 Task: Discover the nearest lakes for fishing between Minneapolis, Minnesota, and Brainerd, Minnesota.
Action: Mouse moved to (306, 106)
Screenshot: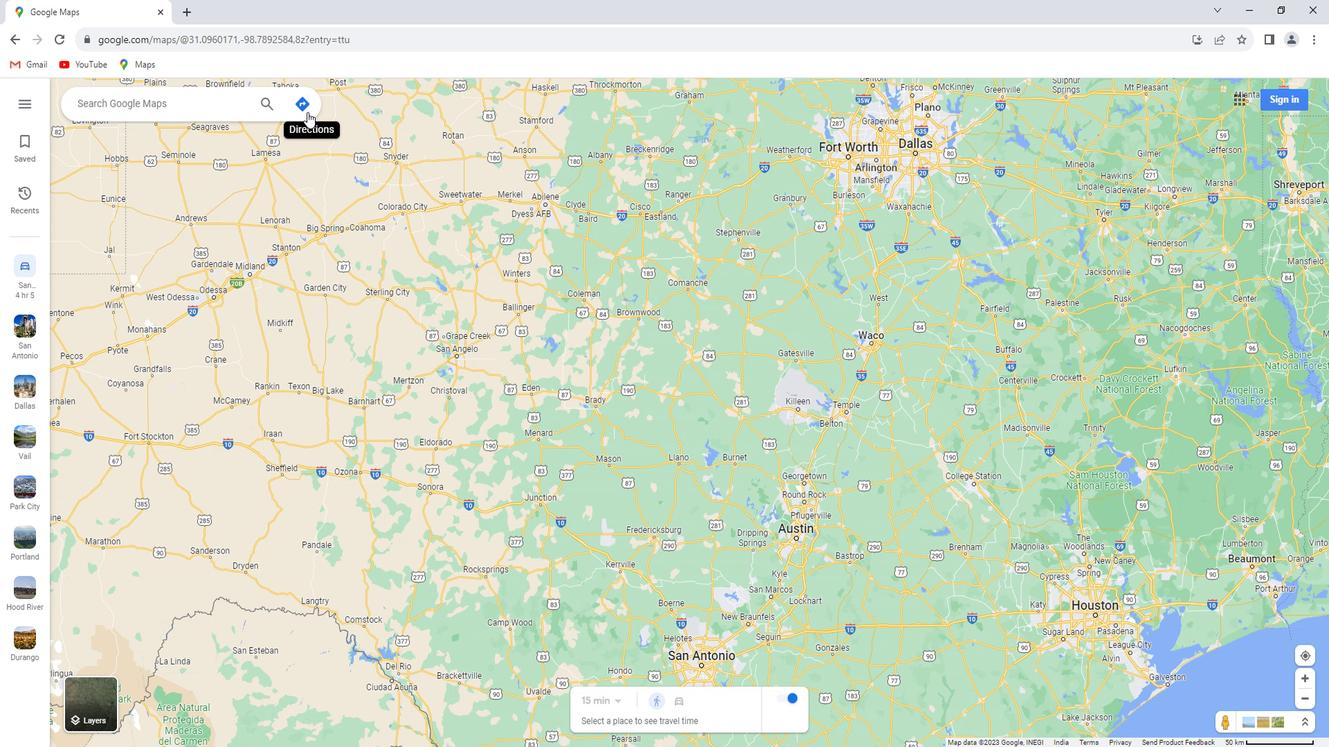 
Action: Mouse pressed left at (306, 106)
Screenshot: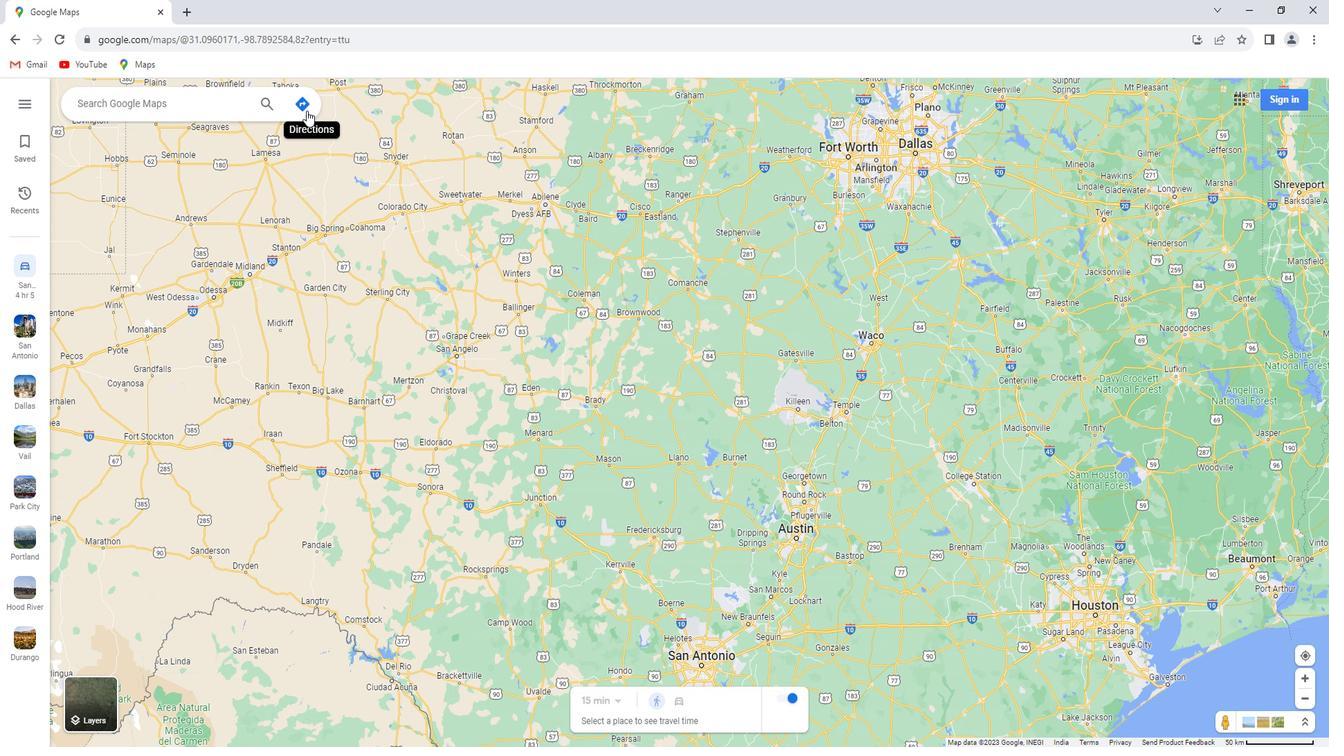 
Action: Mouse moved to (206, 143)
Screenshot: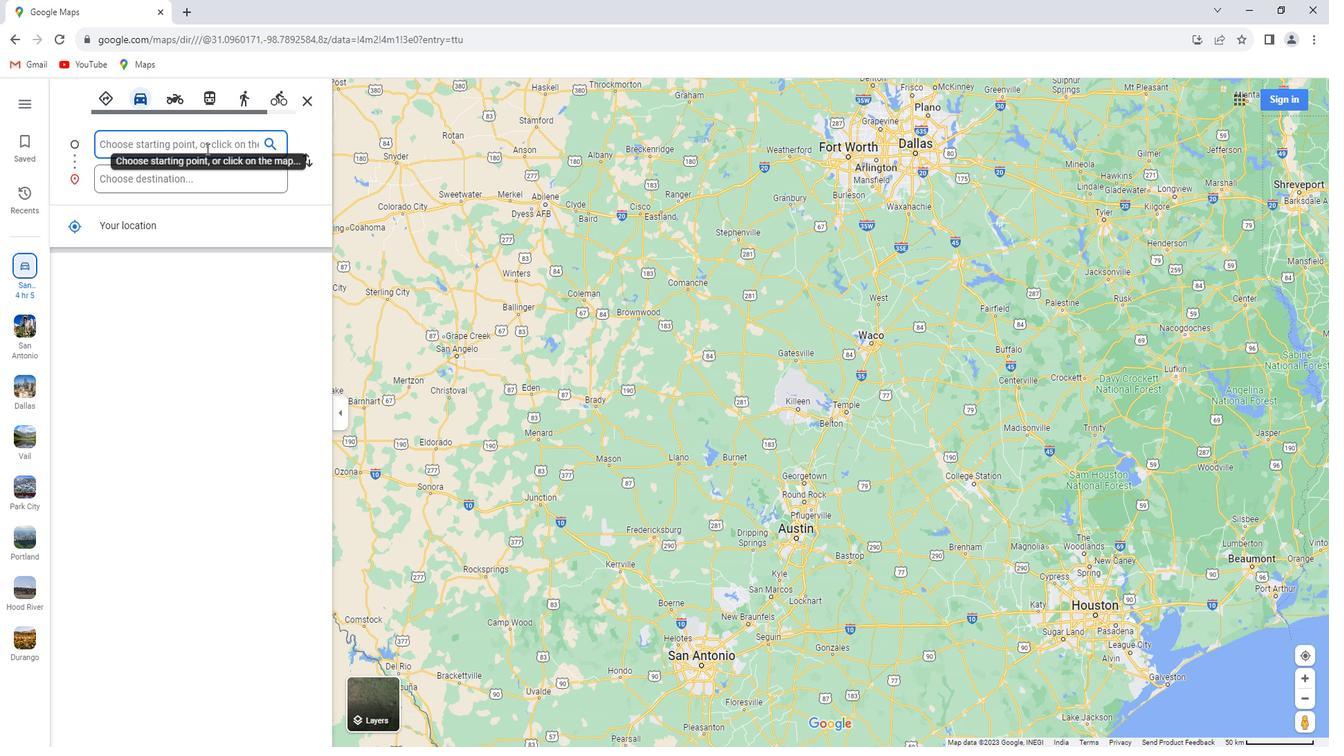 
Action: Key pressed <Key.shift_r><Key.shift_r><Key.shift_r>Minneapolis,<Key.space><Key.shift>Minneosta
Screenshot: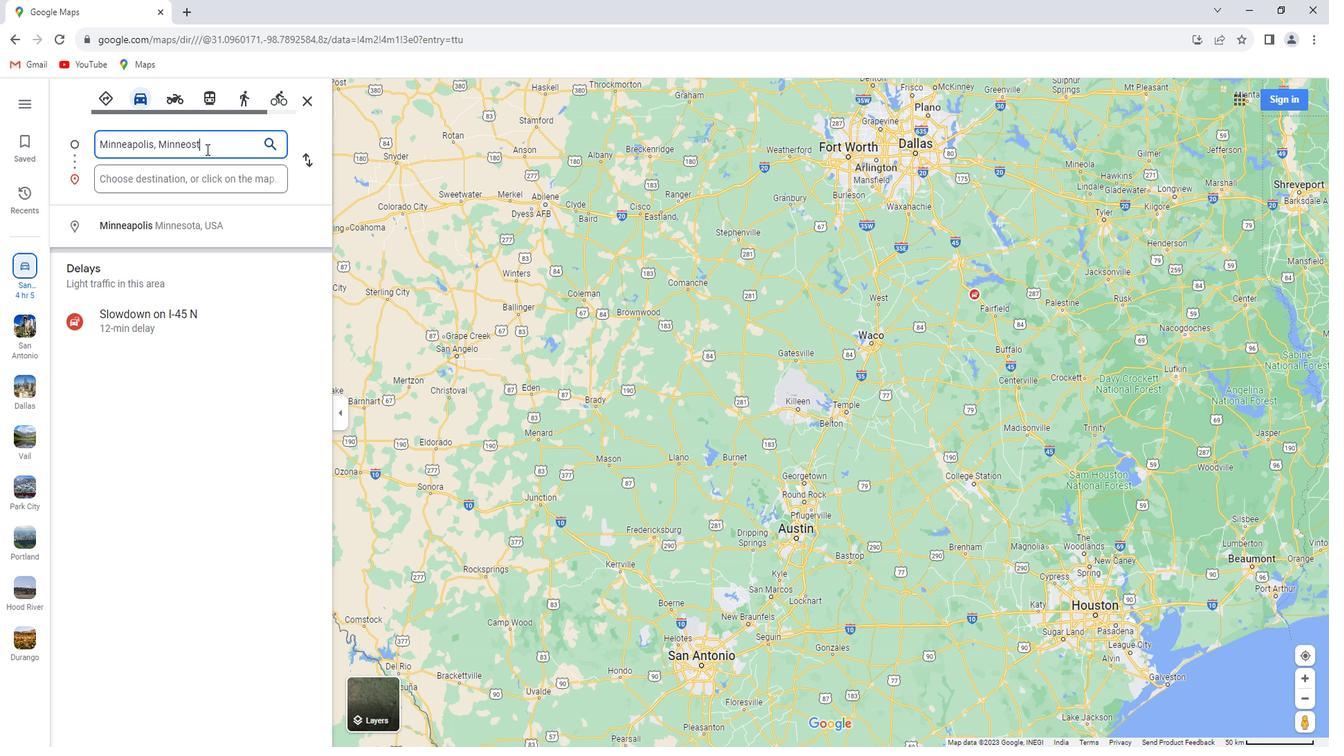 
Action: Mouse moved to (186, 139)
Screenshot: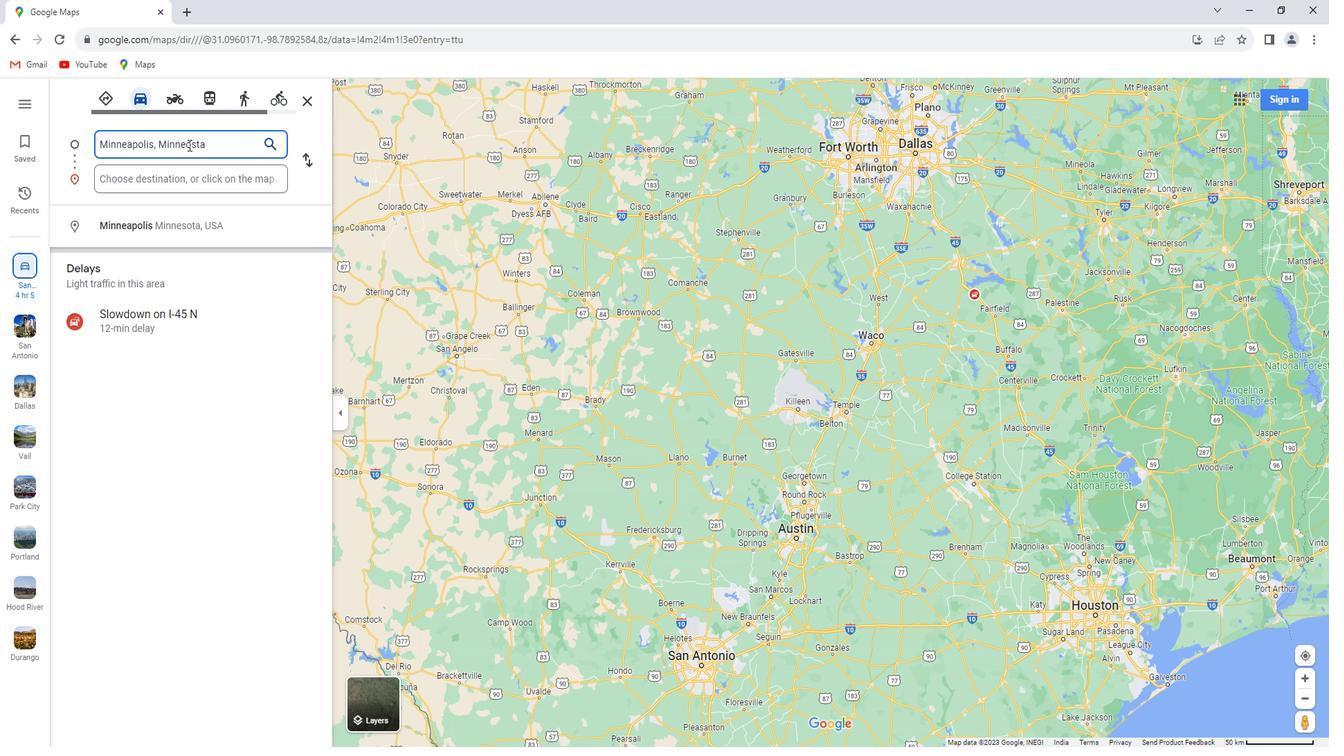 
Action: Mouse pressed left at (186, 139)
Screenshot: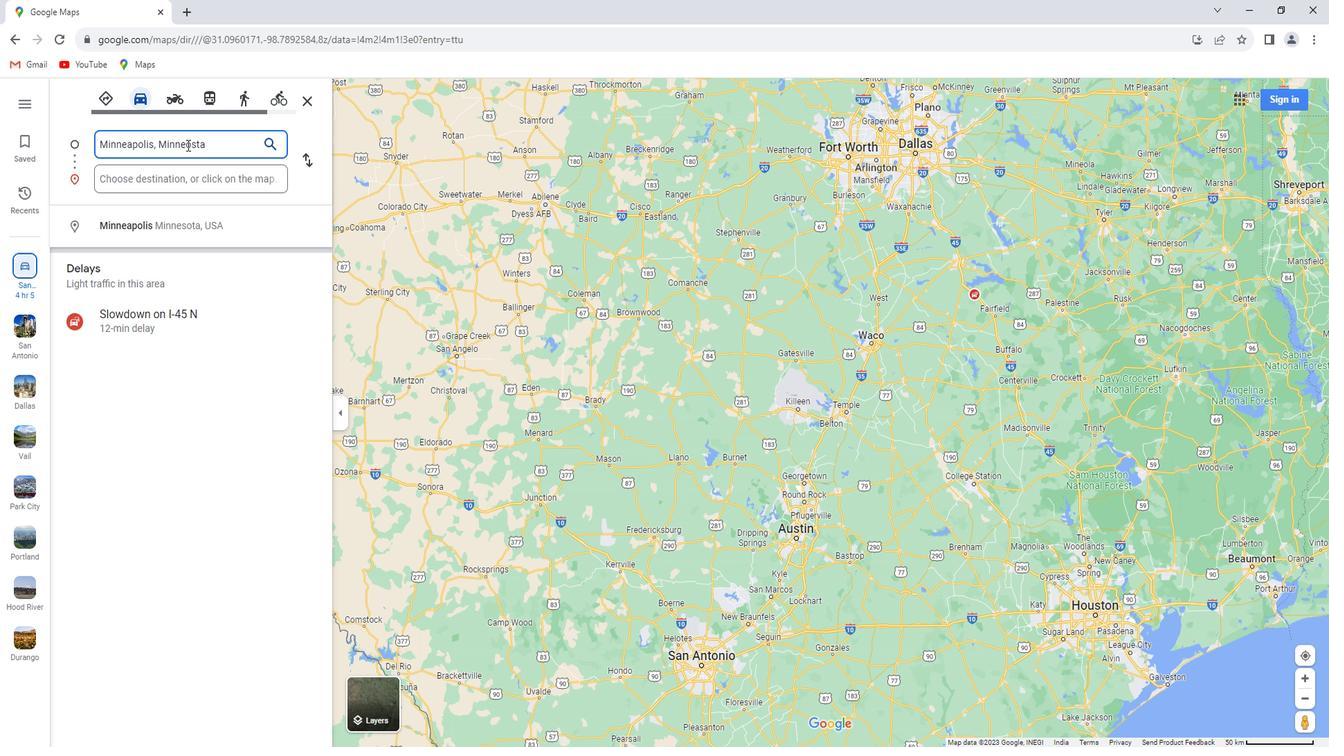 
Action: Key pressed s
Screenshot: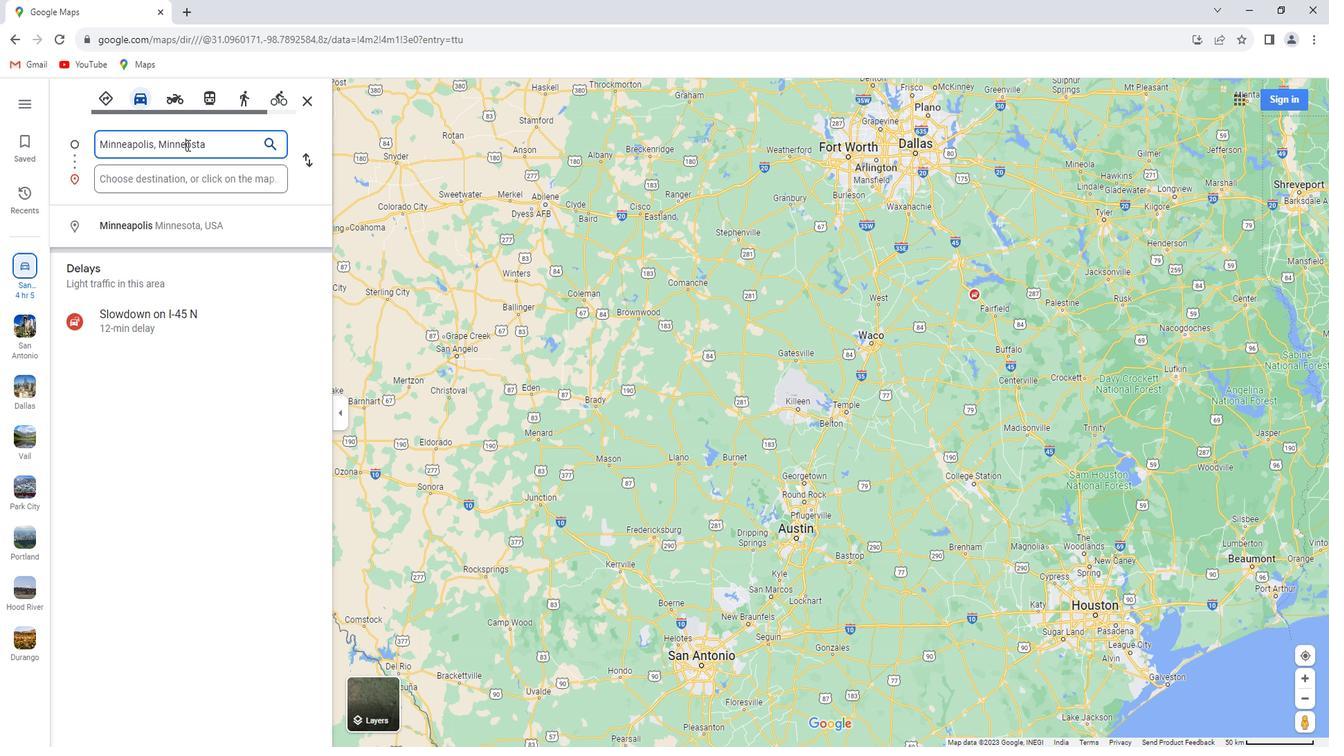 
Action: Mouse moved to (201, 137)
Screenshot: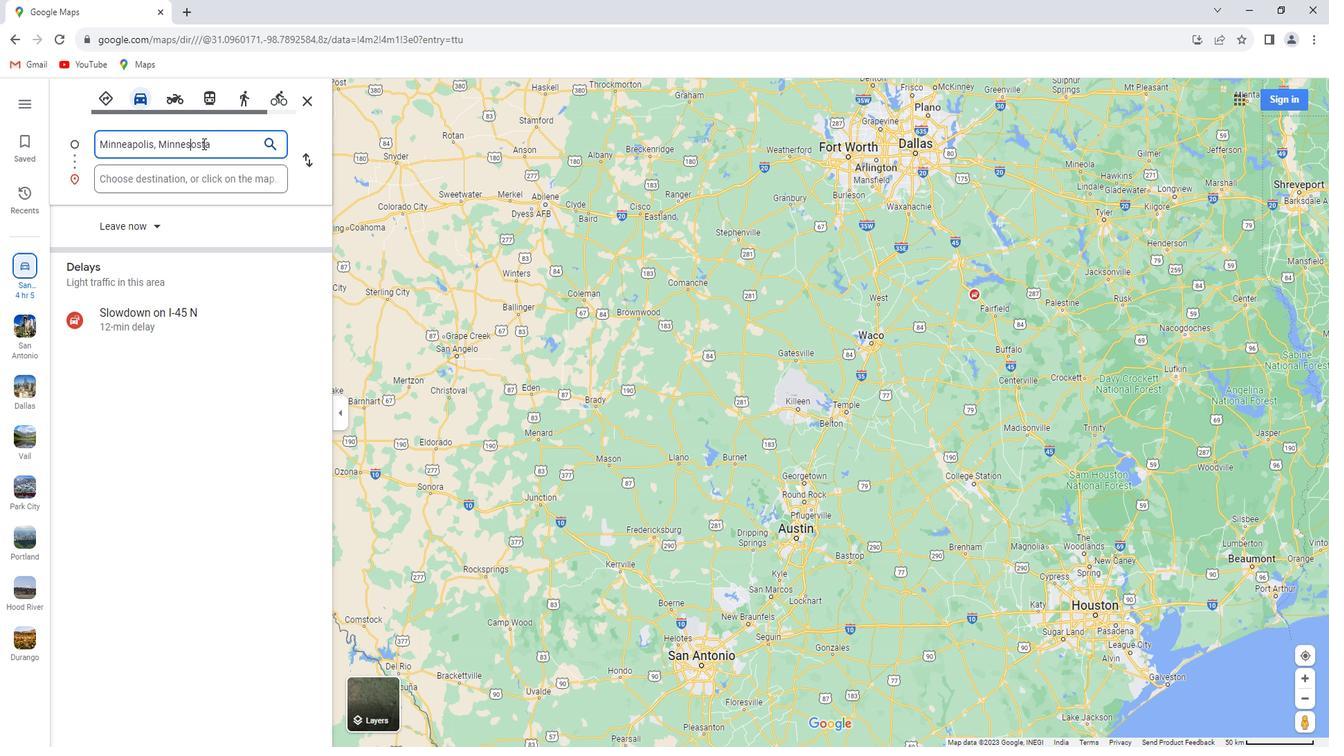 
Action: Mouse pressed left at (201, 137)
Screenshot: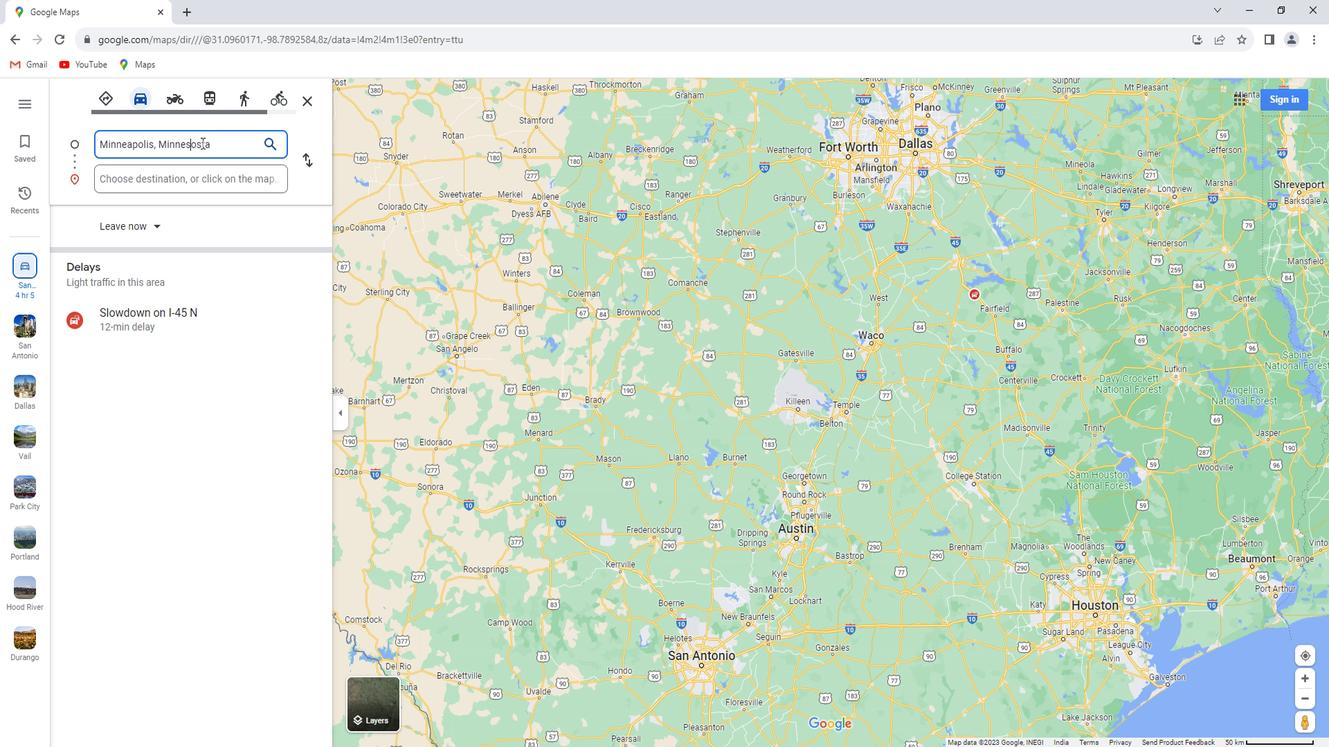 
Action: Key pressed <Key.backspace>
Screenshot: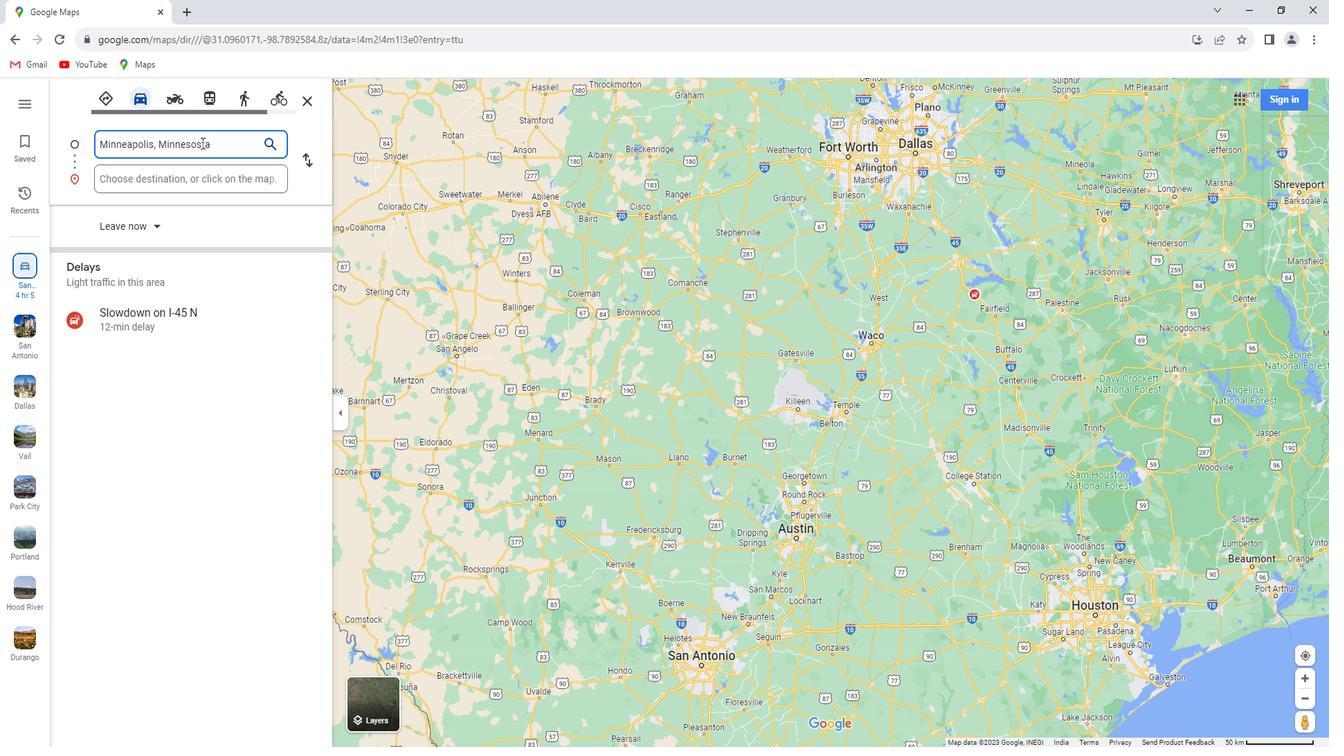 
Action: Mouse moved to (206, 179)
Screenshot: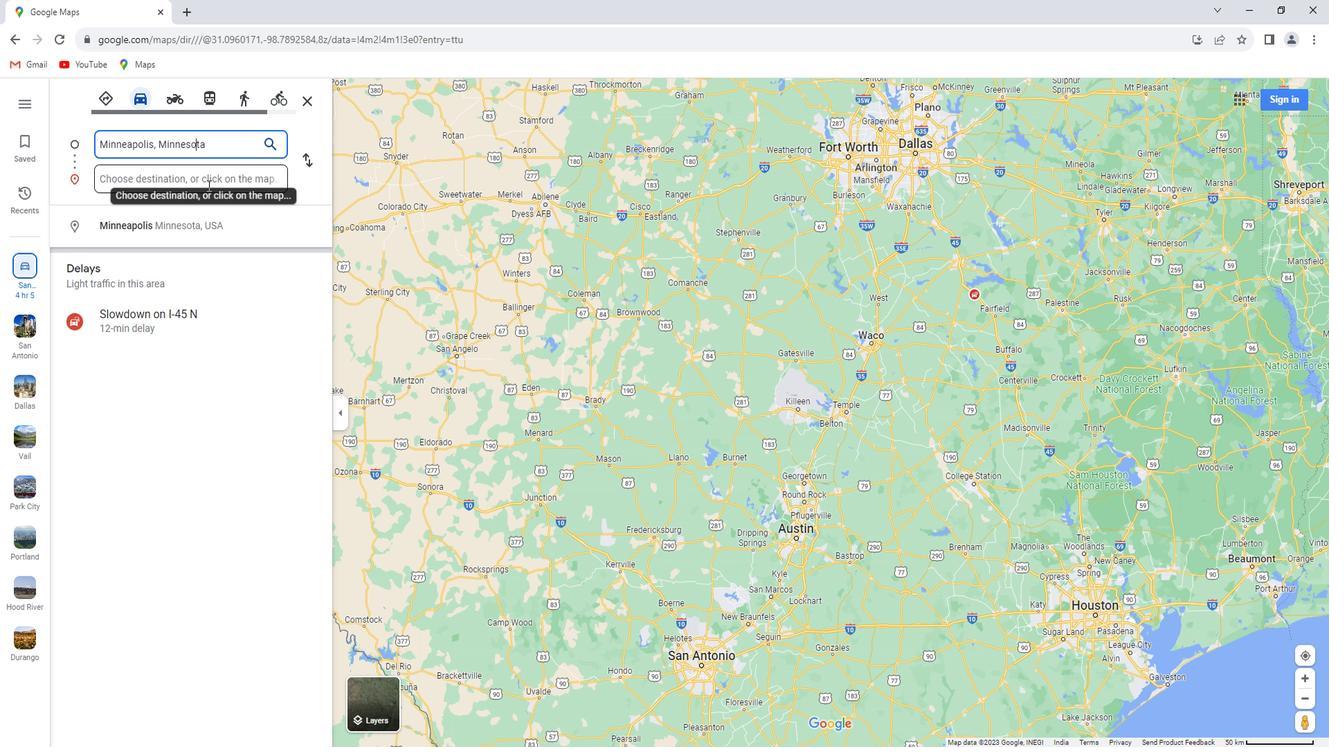 
Action: Mouse pressed left at (206, 179)
Screenshot: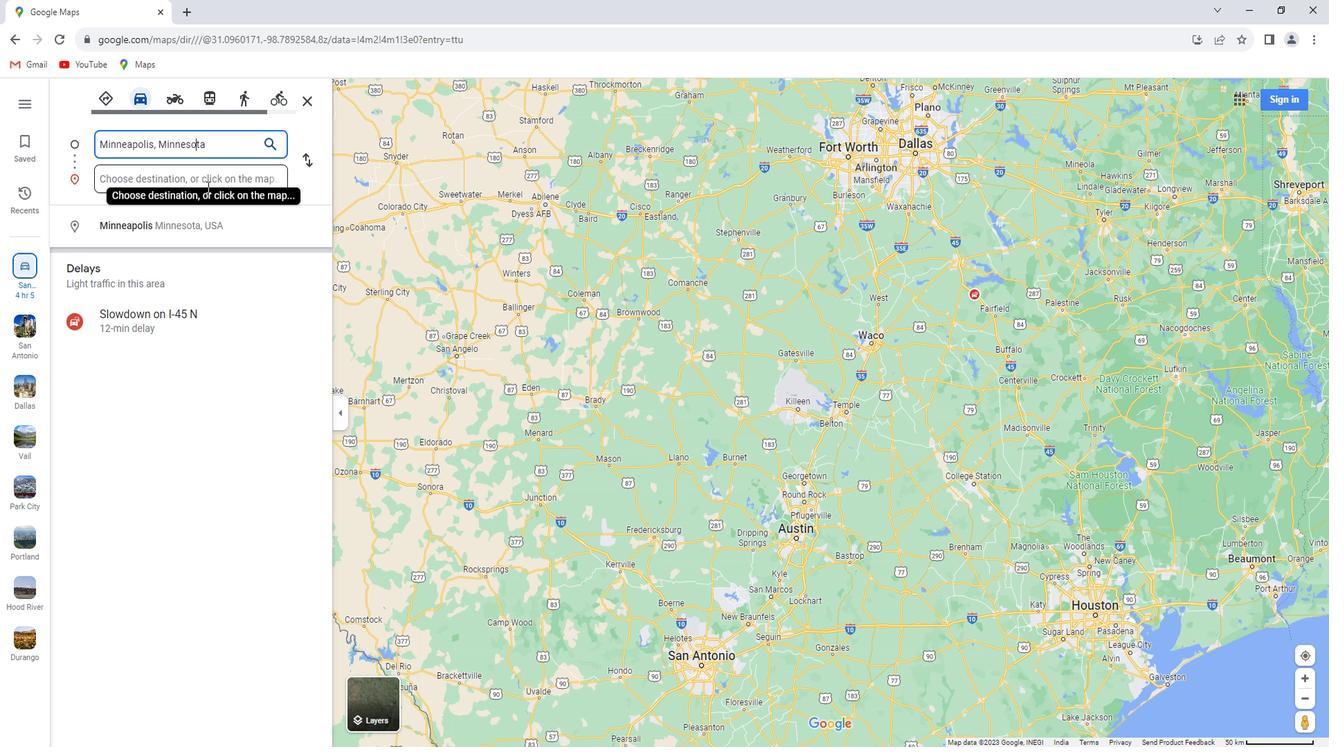 
Action: Key pressed <Key.shift>Brainerd,<Key.space><Key.shift>minnest<Key.backspace>ota<Key.enter>
Screenshot: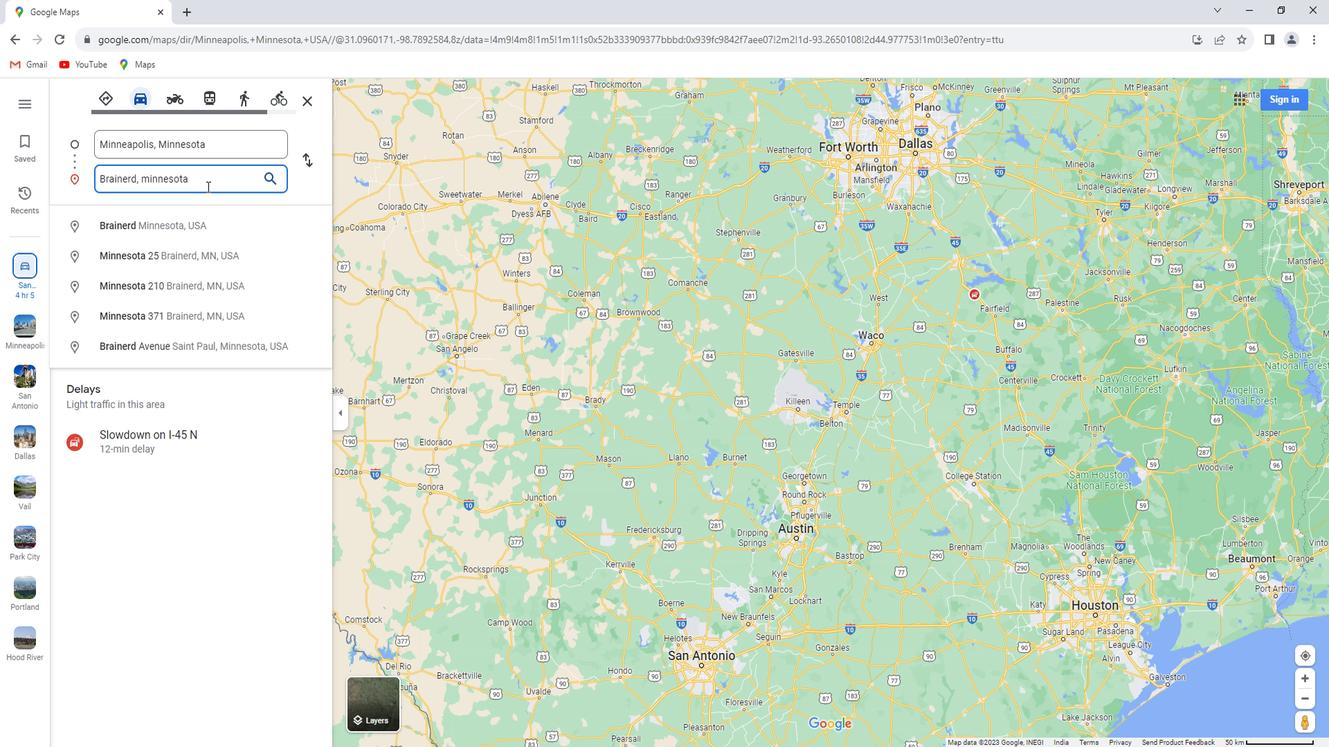 
Action: Mouse moved to (669, 94)
Screenshot: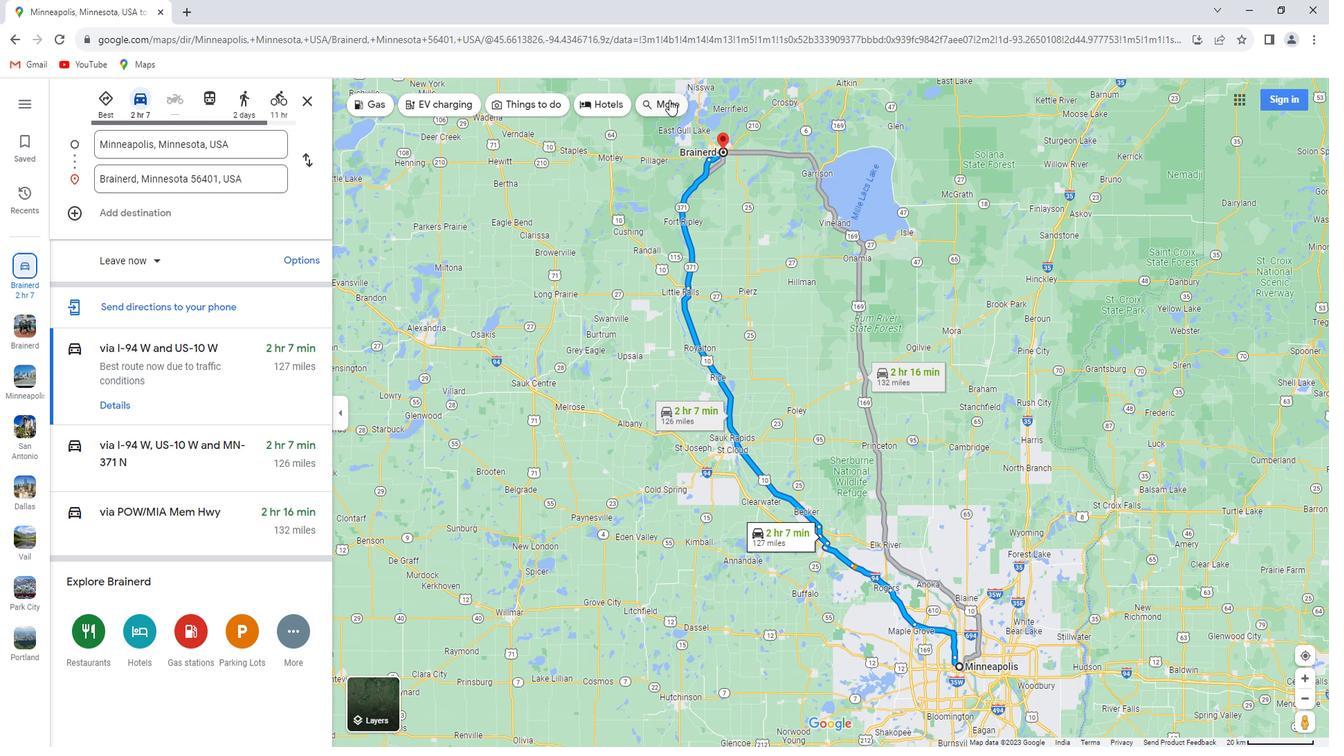
Action: Mouse pressed left at (669, 94)
Screenshot: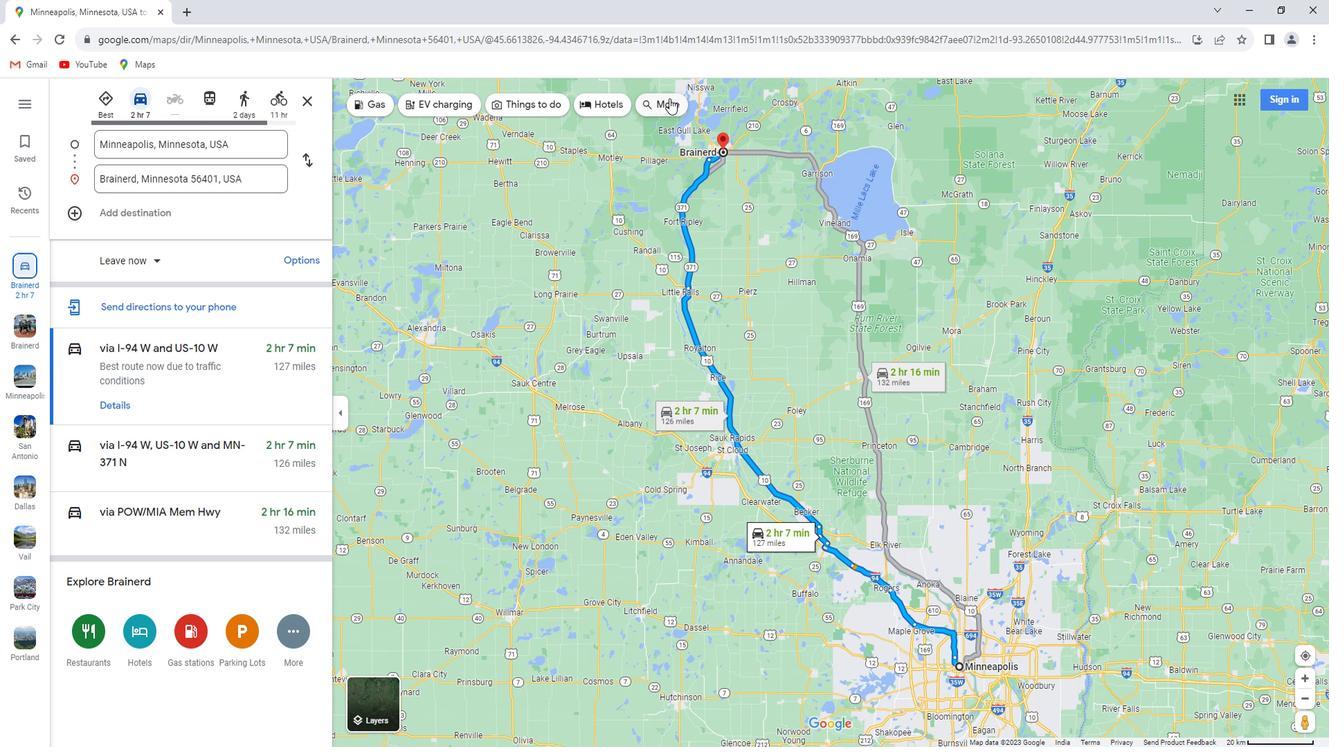 
Action: Mouse moved to (175, 101)
Screenshot: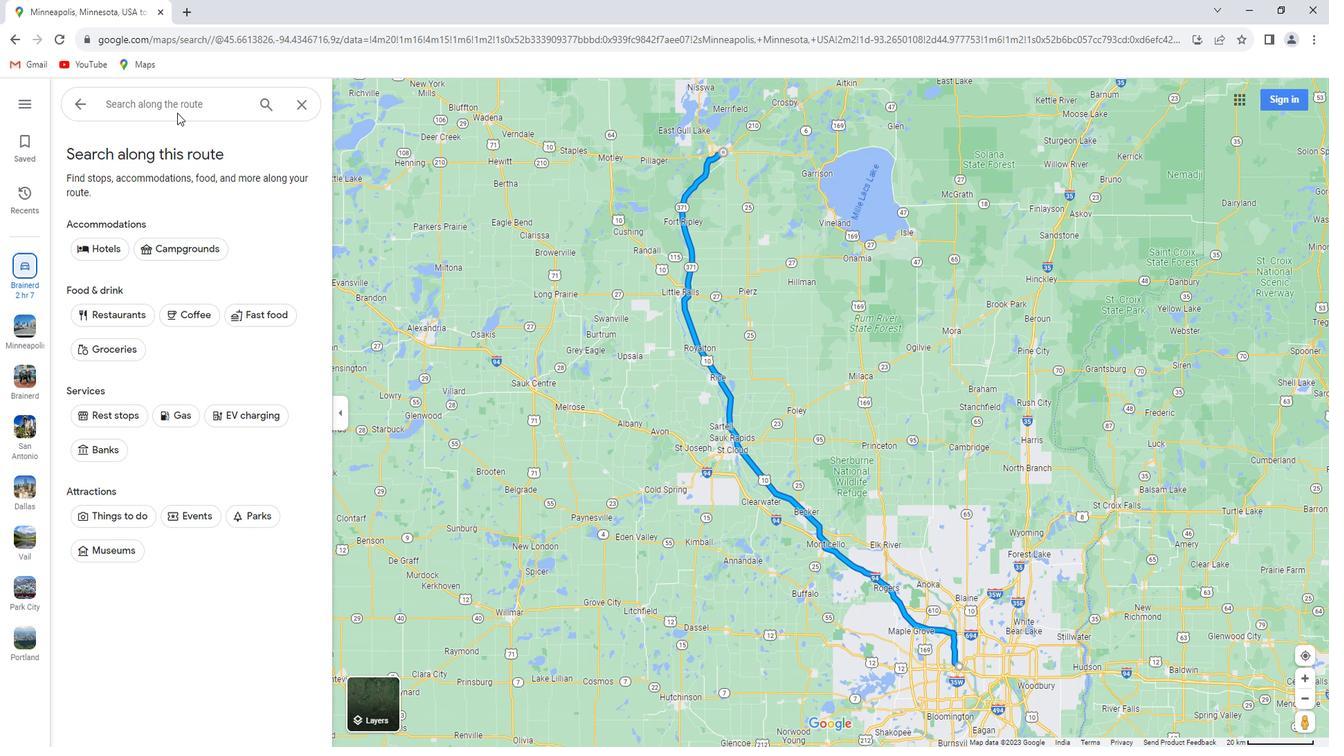 
Action: Mouse pressed left at (175, 101)
Screenshot: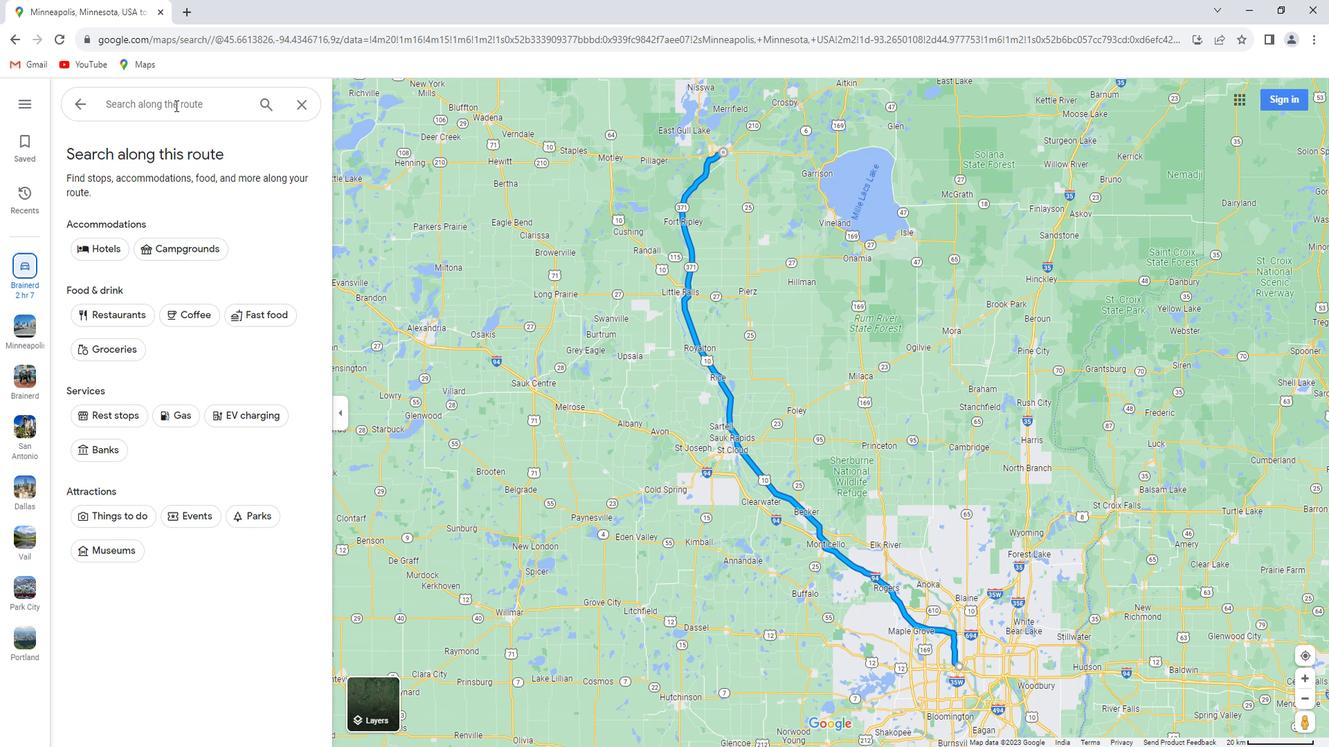 
Action: Key pressed nearest<Key.space>lakes<Key.space>for<Key.space>fishing<Key.enter>
Screenshot: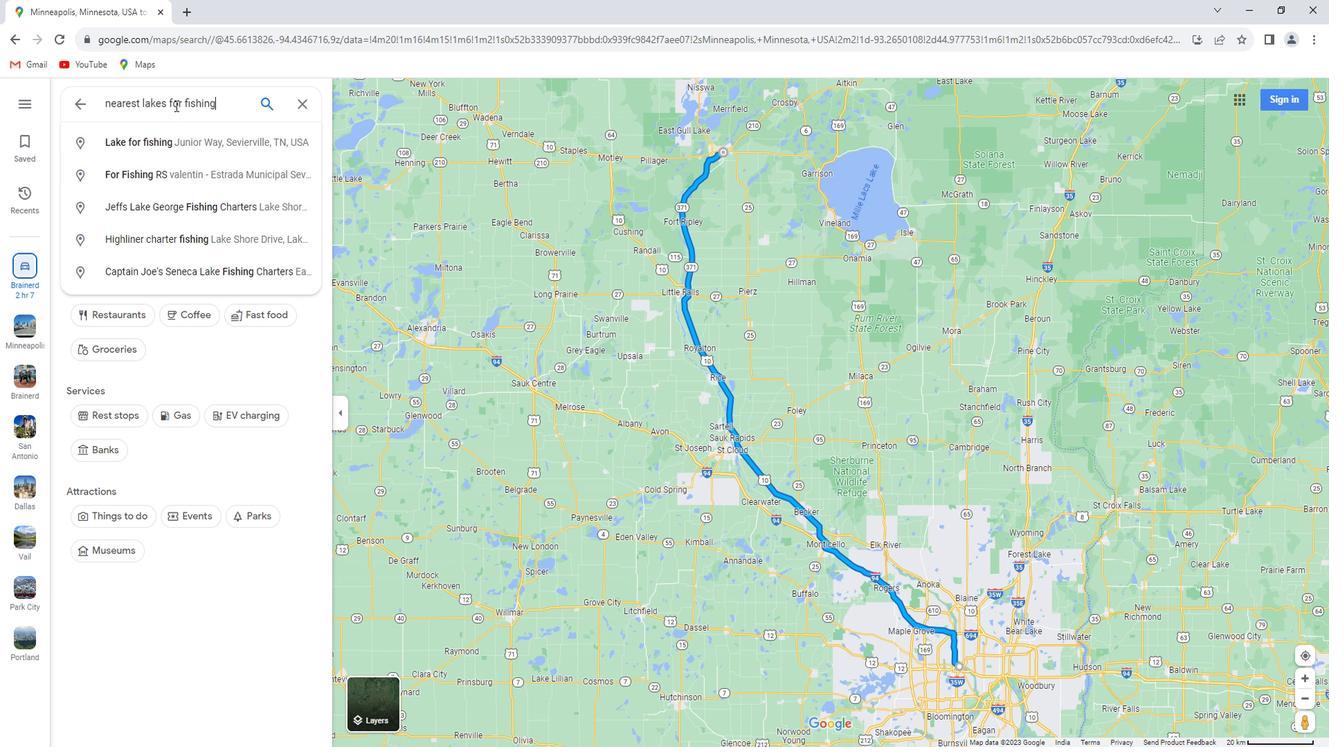 
Action: Mouse moved to (259, 159)
Screenshot: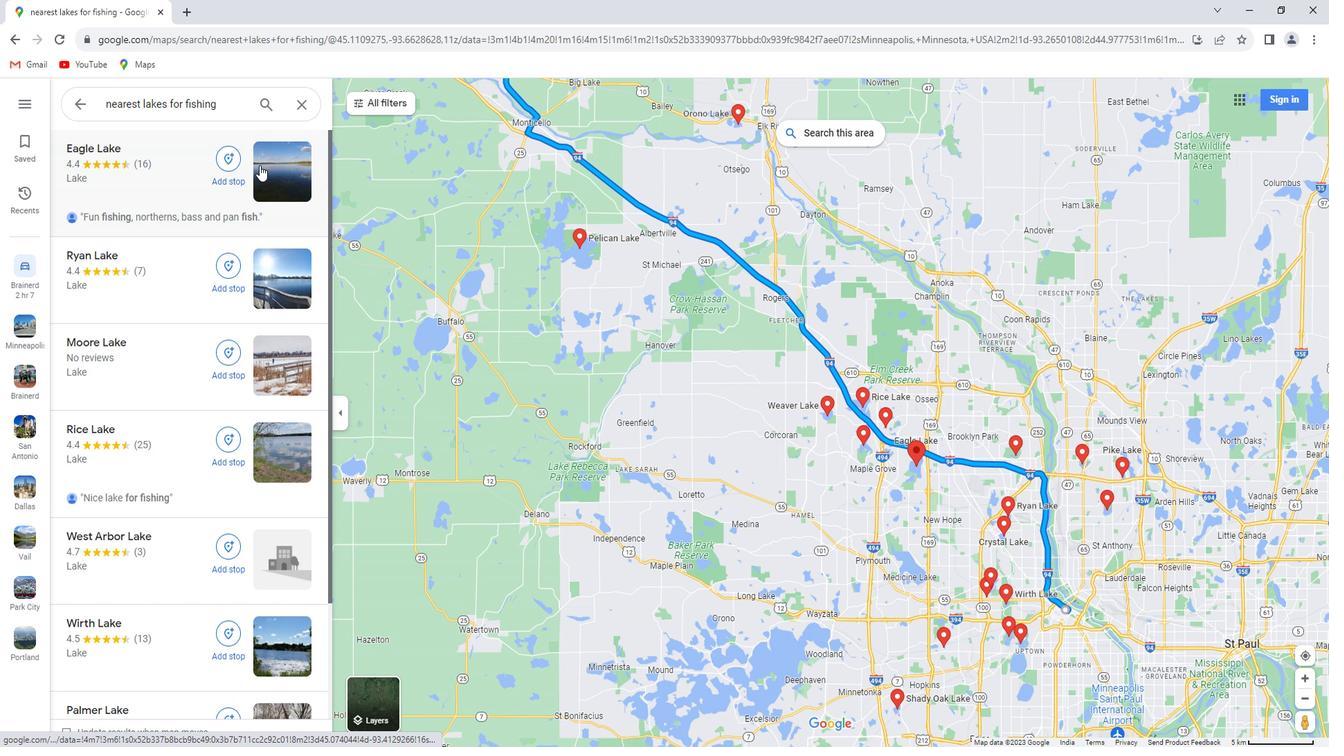 
Action: Mouse scrolled (259, 159) with delta (0, 0)
Screenshot: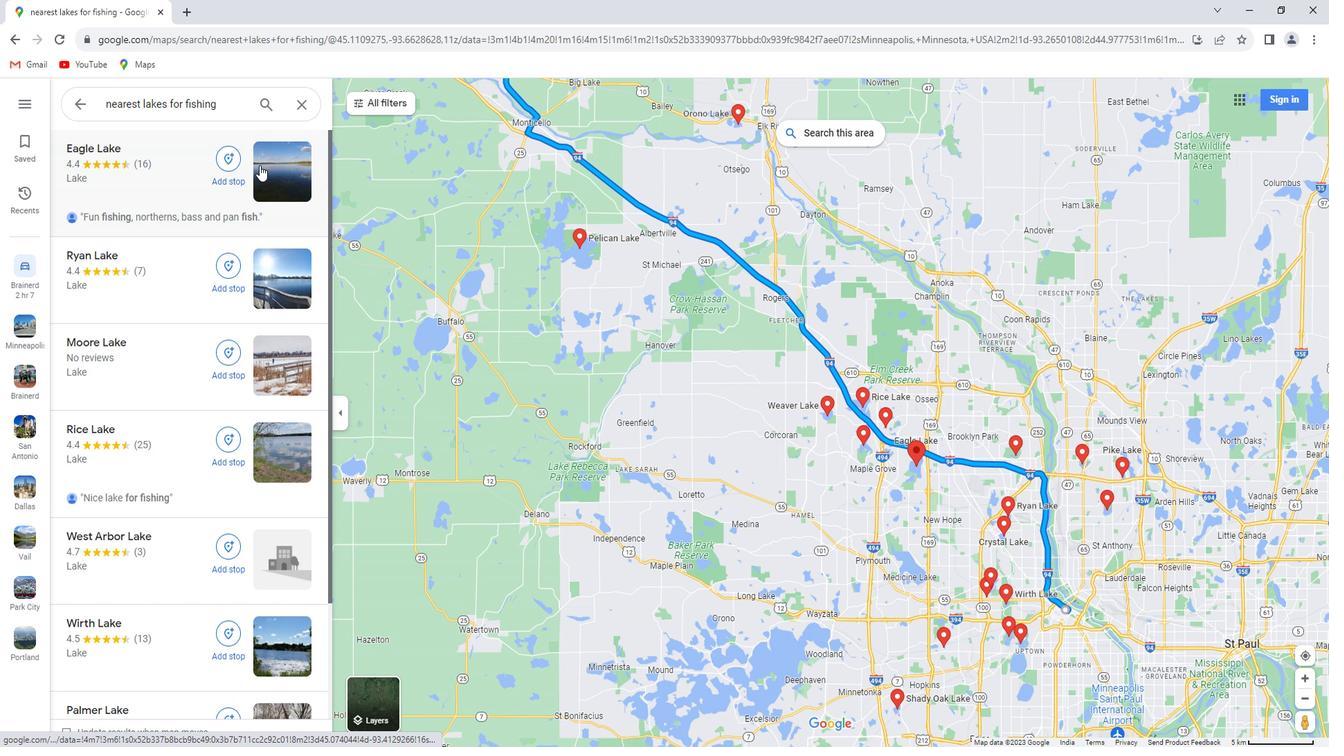 
Action: Mouse moved to (259, 161)
Screenshot: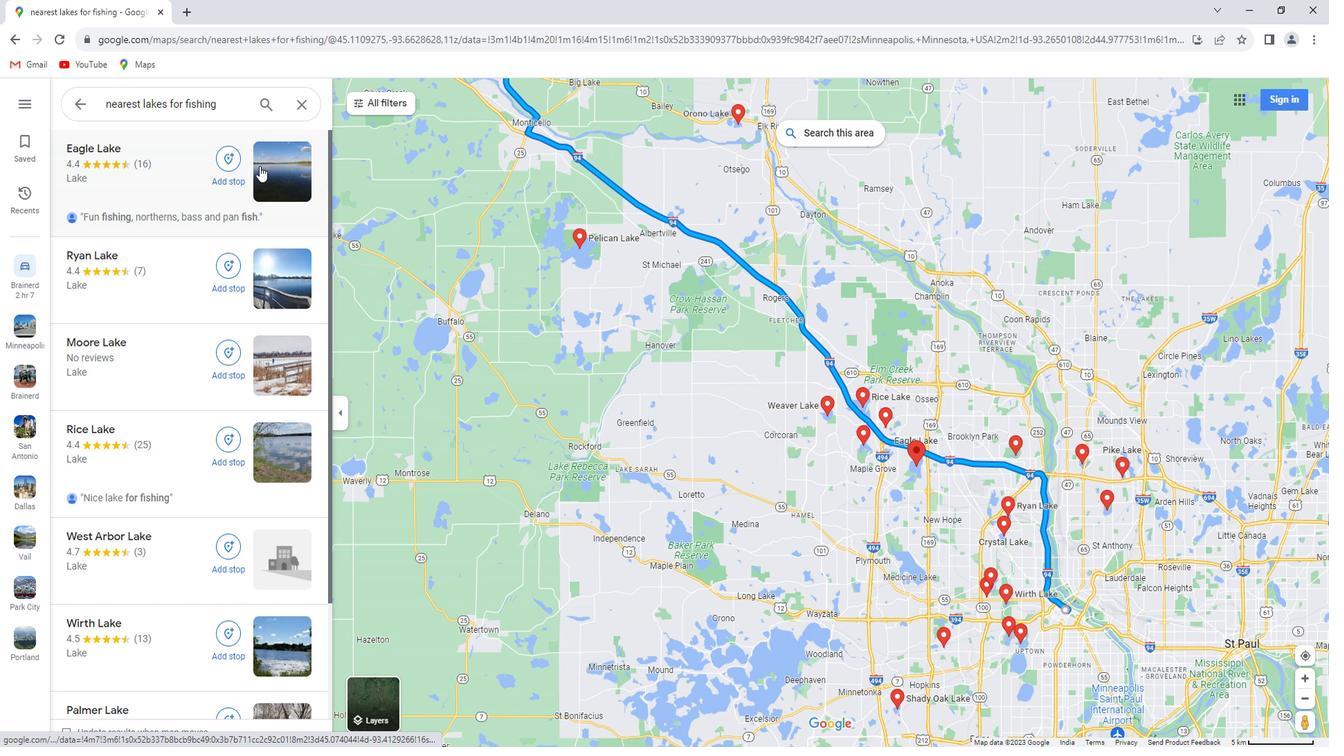 
Action: Mouse scrolled (259, 160) with delta (0, 0)
Screenshot: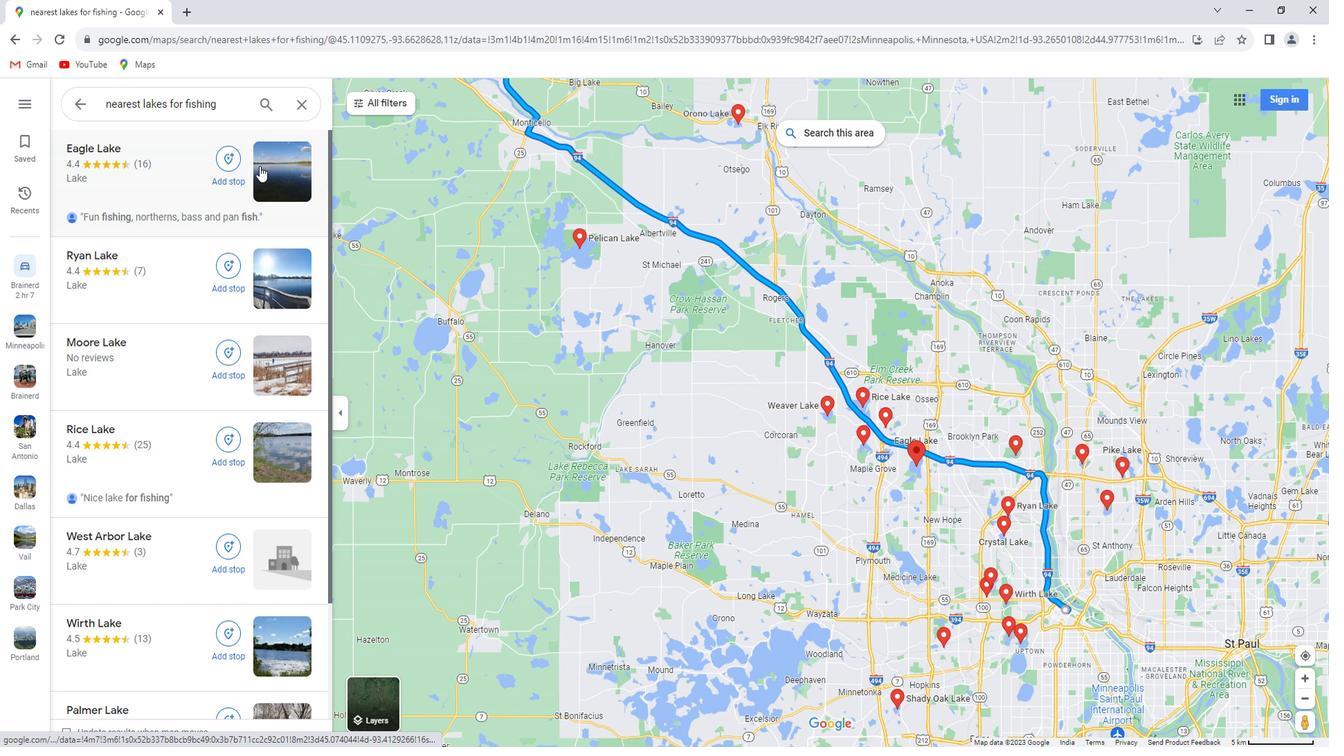 
Action: Mouse moved to (259, 161)
Screenshot: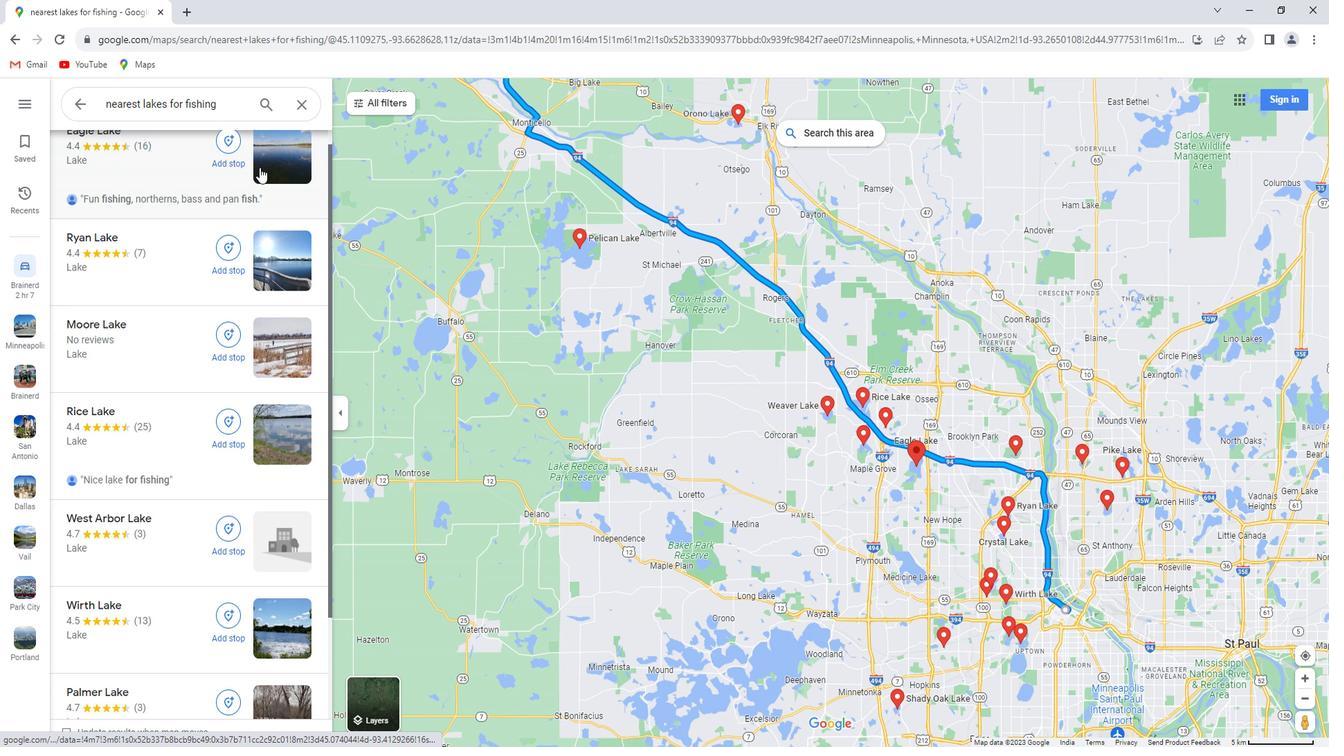 
Action: Mouse scrolled (259, 161) with delta (0, 0)
Screenshot: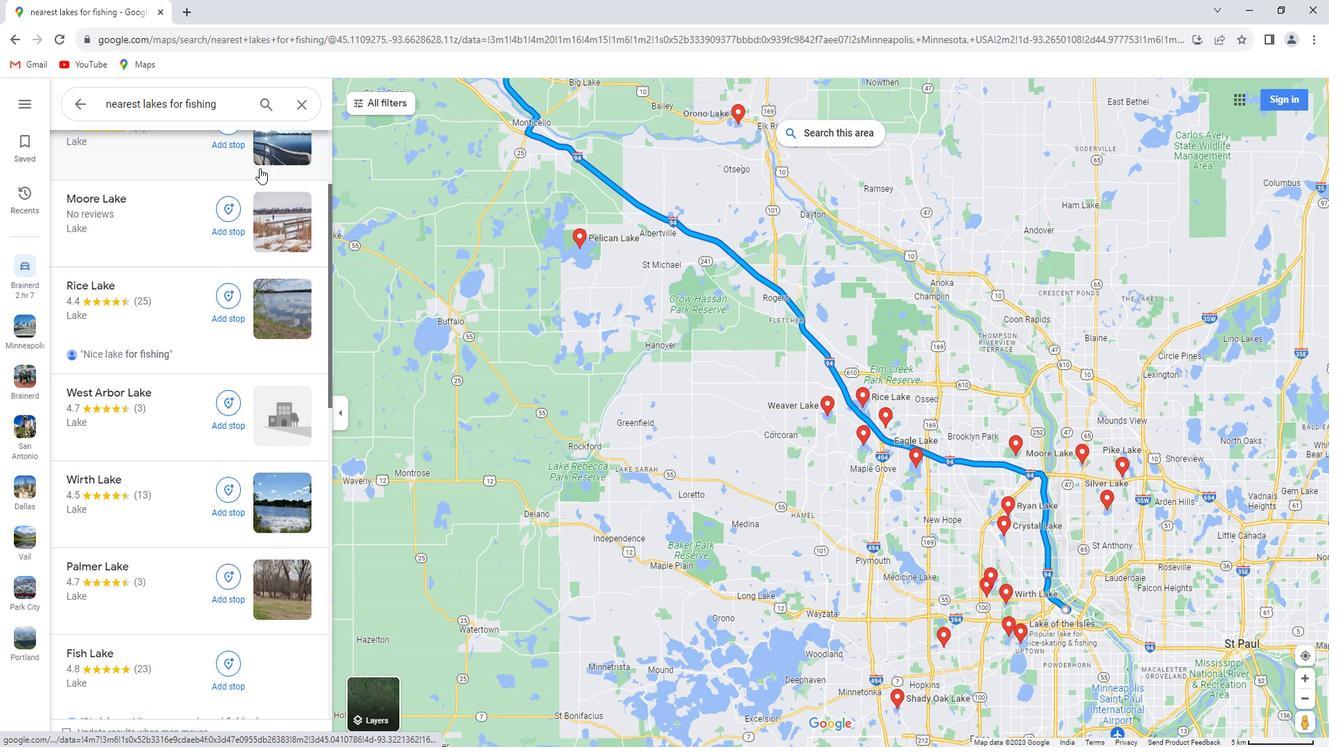 
Action: Mouse scrolled (259, 161) with delta (0, 0)
Screenshot: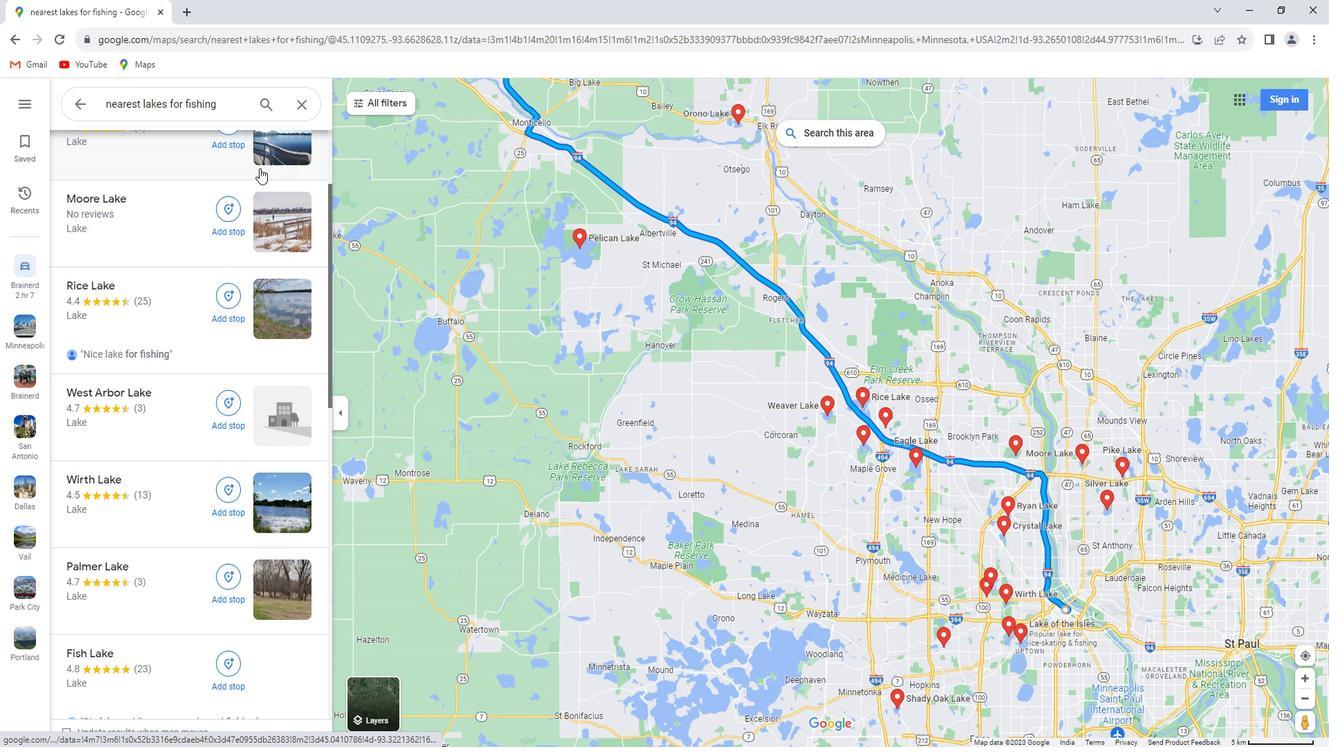 
Action: Mouse scrolled (259, 161) with delta (0, 0)
Screenshot: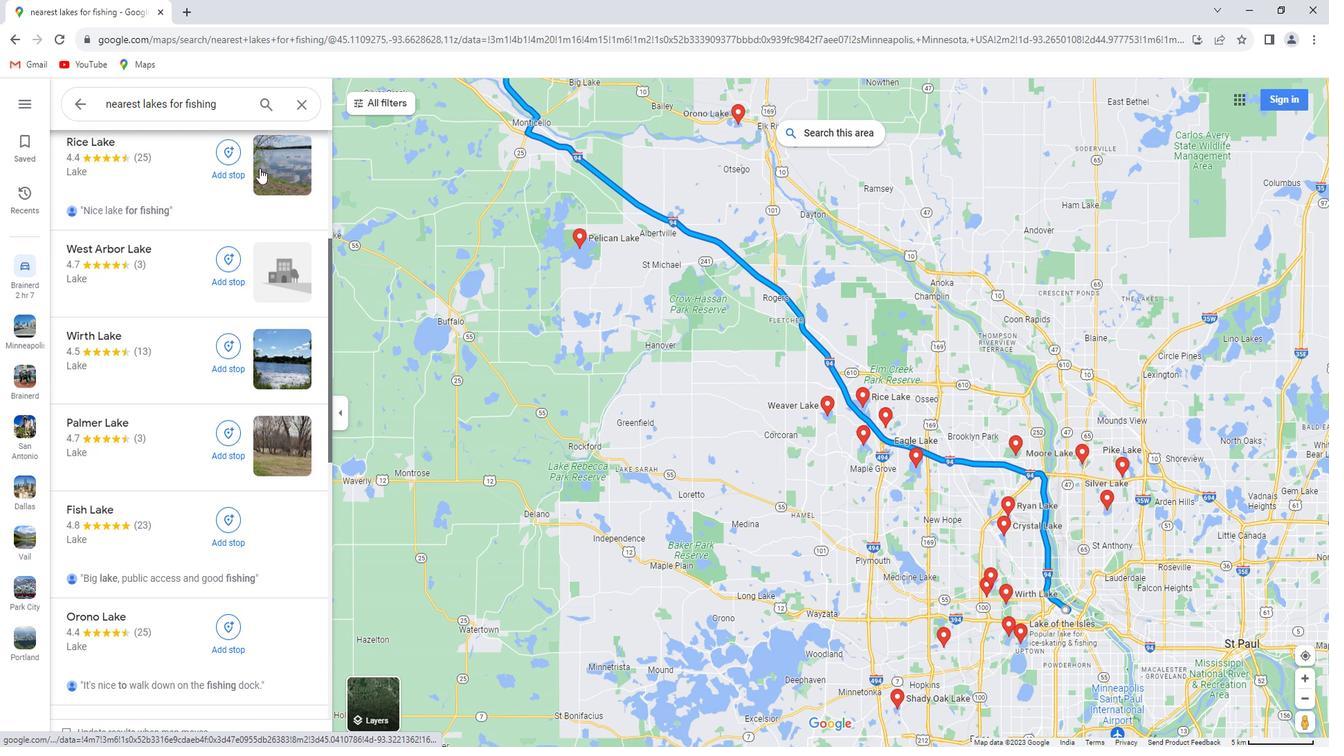 
Action: Mouse scrolled (259, 161) with delta (0, 0)
Screenshot: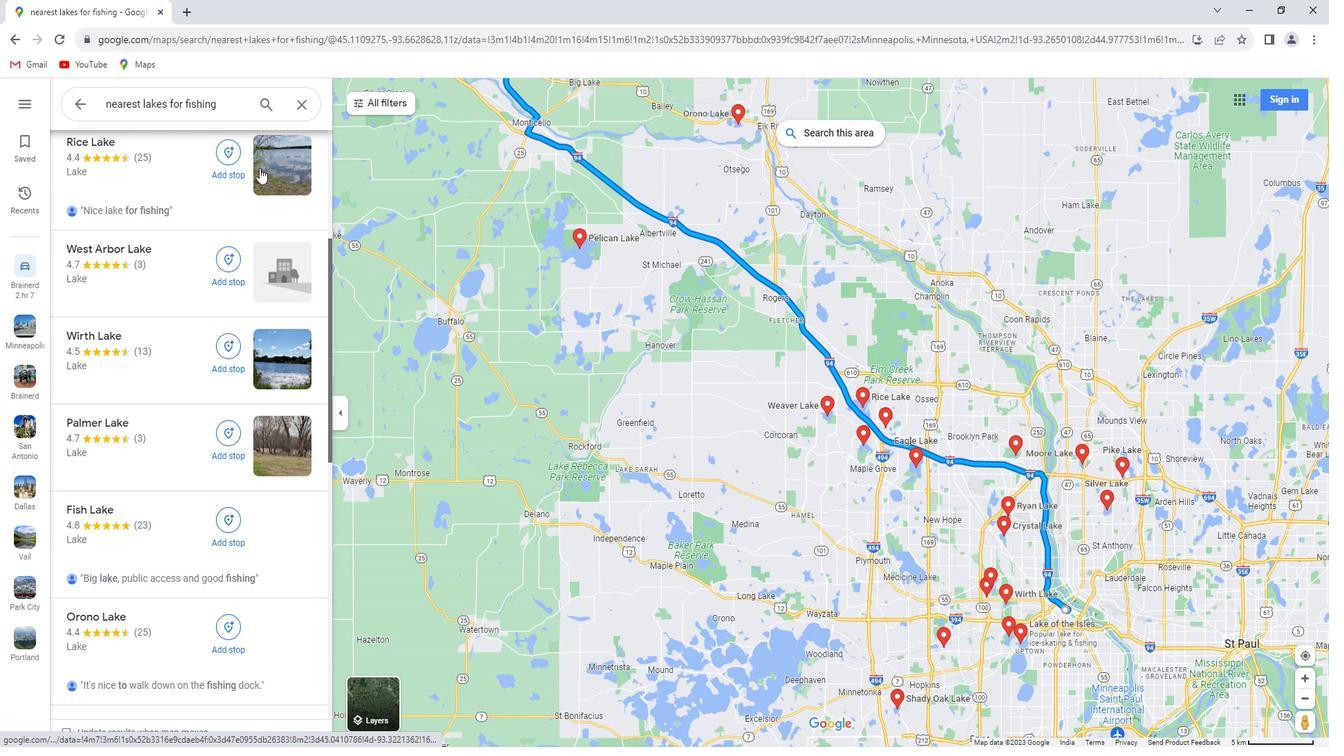
Action: Mouse scrolled (259, 161) with delta (0, 0)
Screenshot: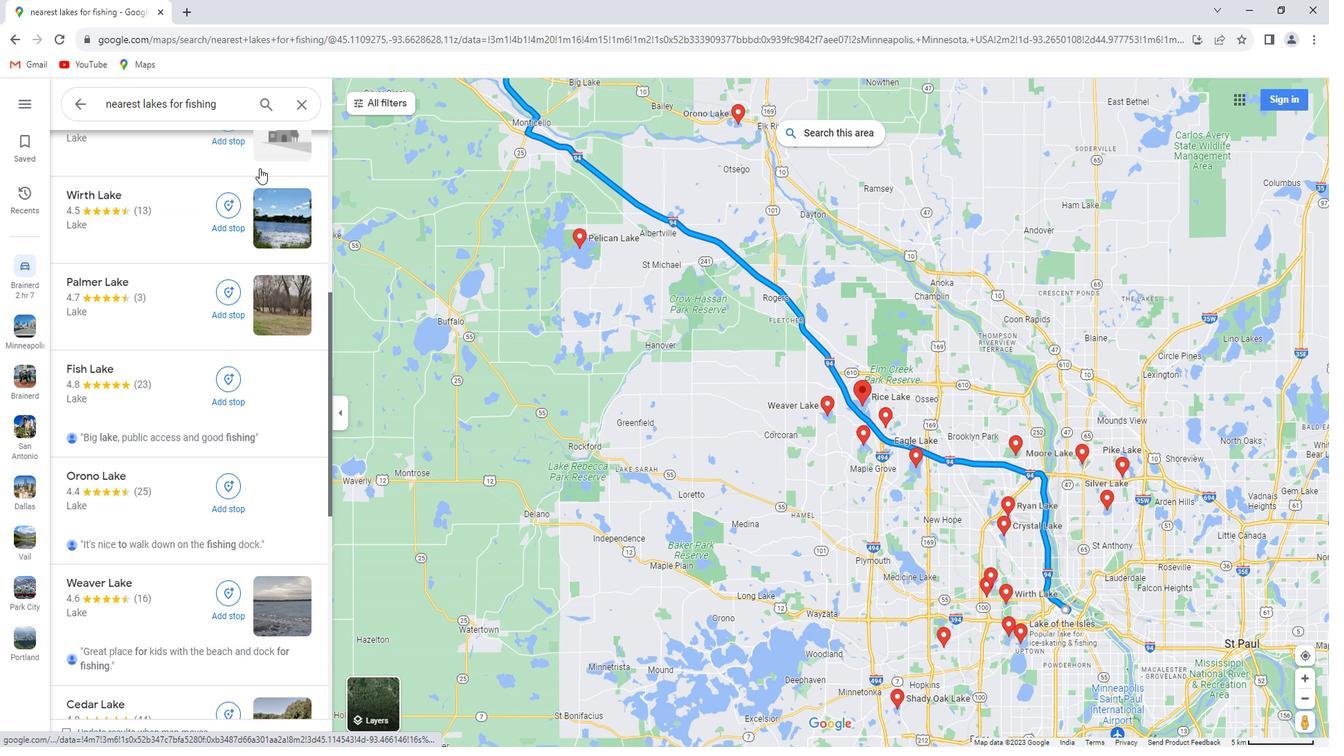 
Action: Mouse scrolled (259, 161) with delta (0, 0)
Screenshot: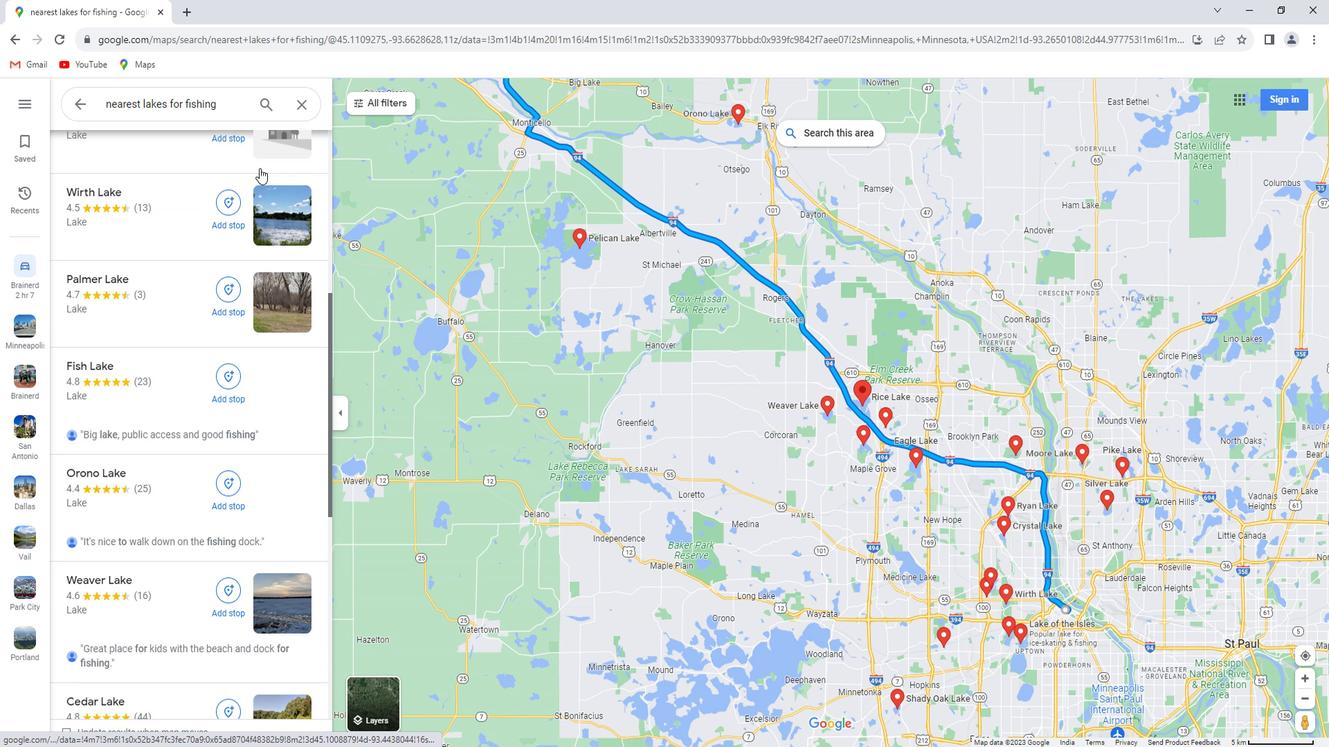 
Action: Mouse scrolled (259, 161) with delta (0, 0)
Screenshot: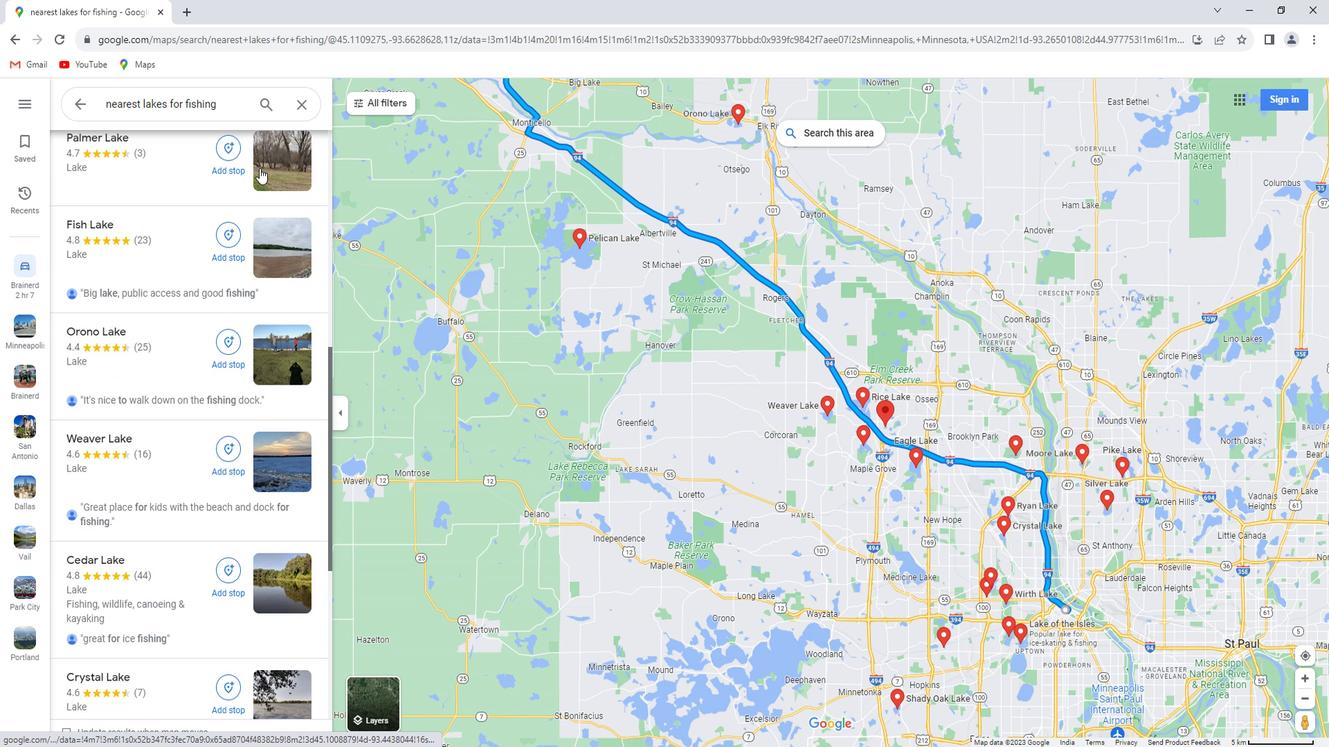 
Action: Mouse scrolled (259, 161) with delta (0, 0)
Screenshot: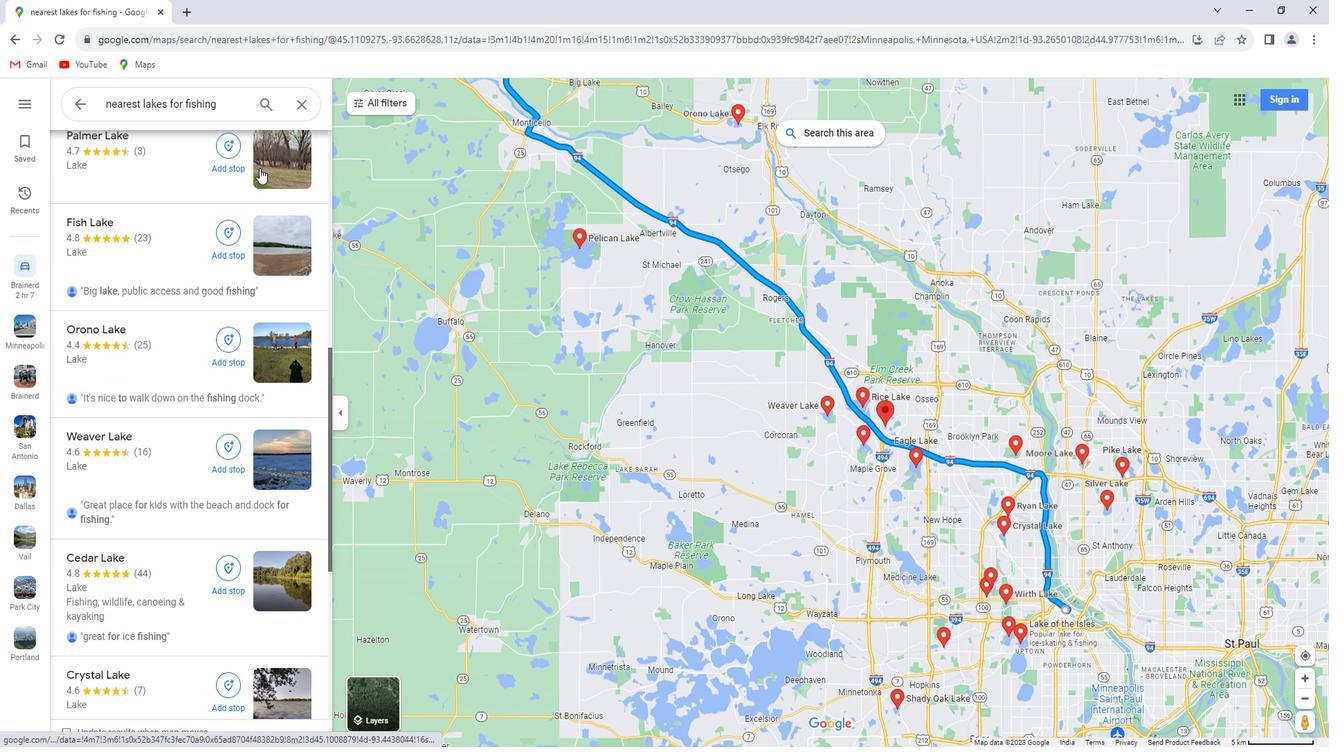 
Action: Mouse scrolled (259, 161) with delta (0, 0)
Screenshot: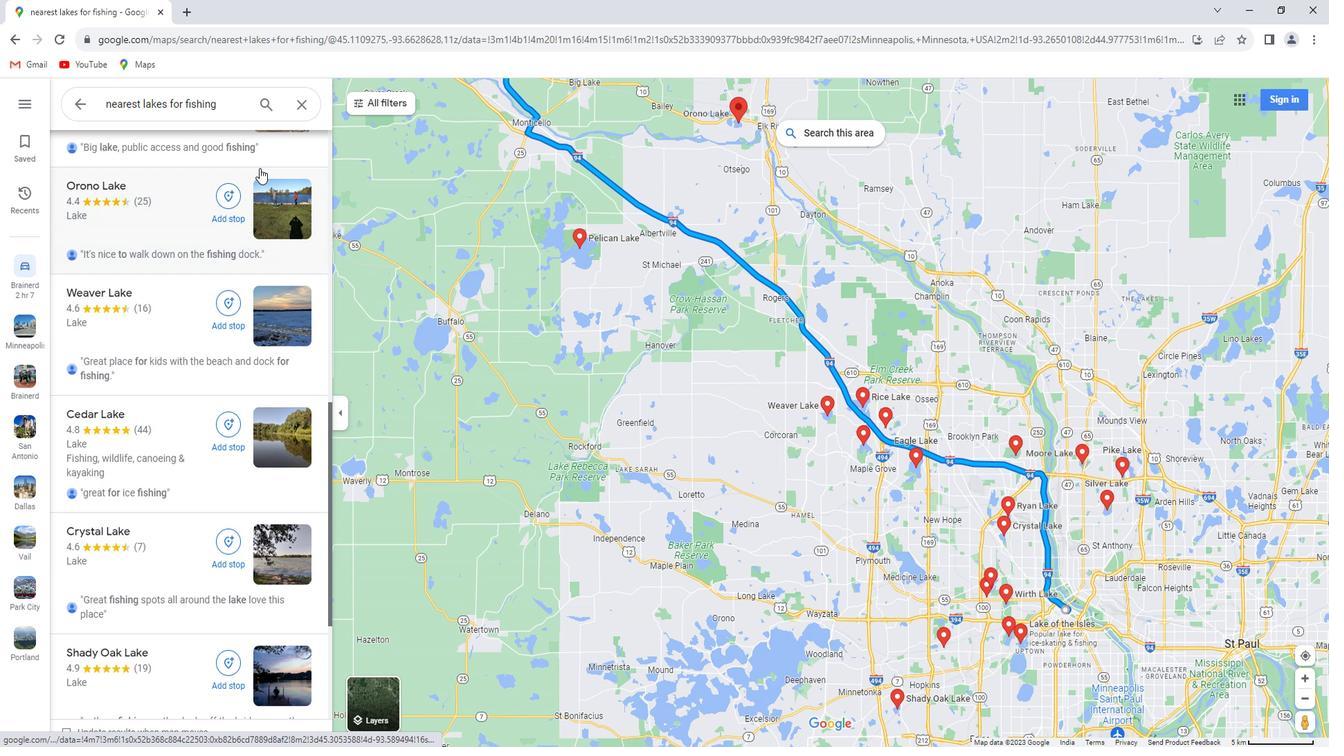
Action: Mouse scrolled (259, 161) with delta (0, 0)
Screenshot: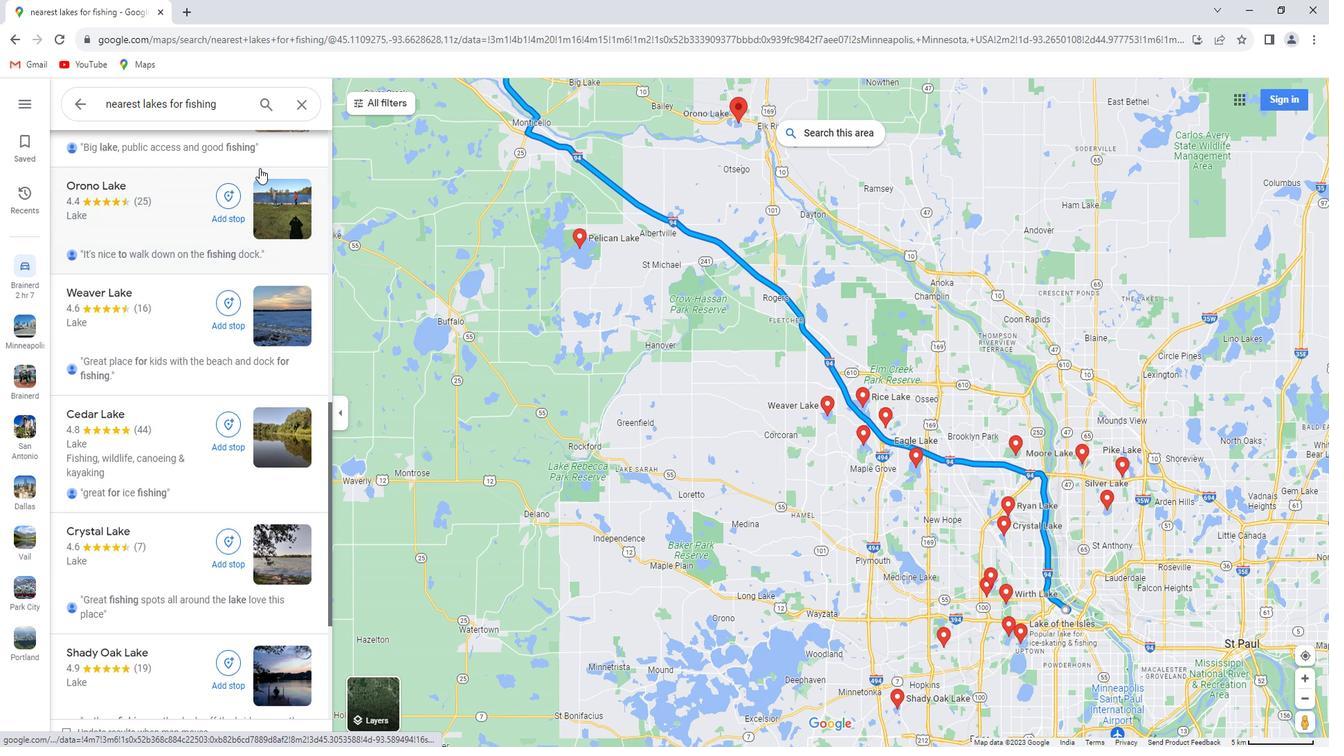 
